 Task: Add Aura Cacia Relaxing Roman Chamomile In Jojoba Oil to the cart.
Action: Mouse moved to (773, 256)
Screenshot: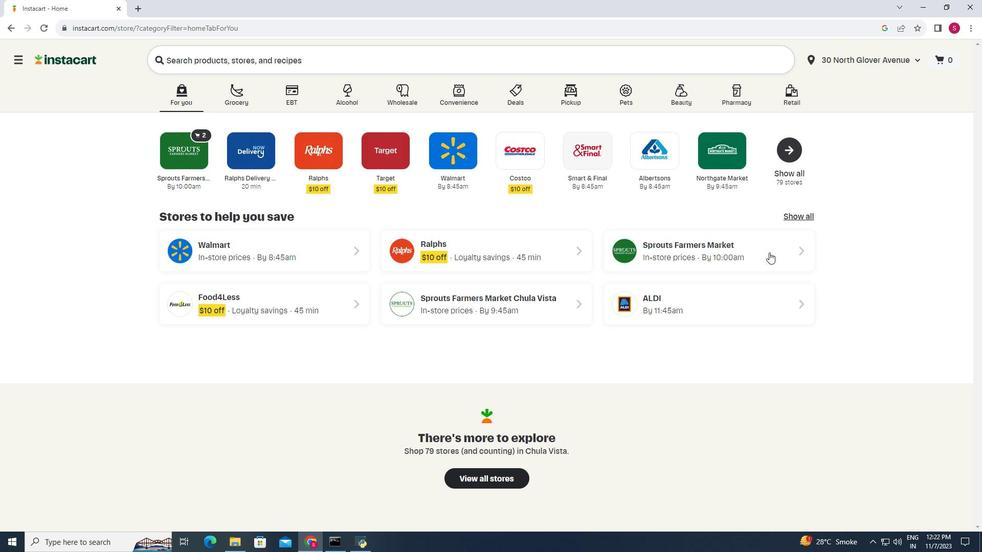 
Action: Mouse pressed left at (773, 256)
Screenshot: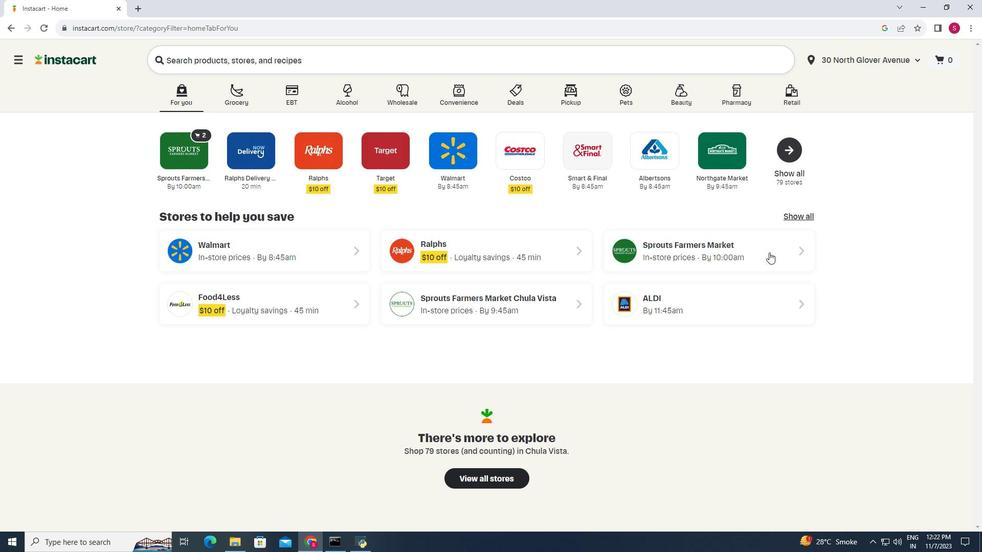 
Action: Mouse moved to (95, 364)
Screenshot: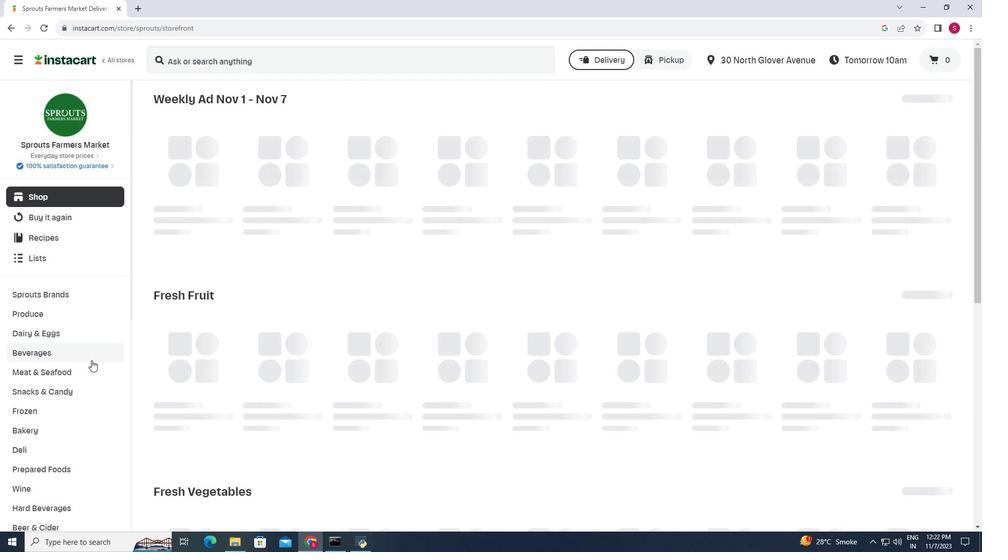 
Action: Mouse scrolled (95, 363) with delta (0, 0)
Screenshot: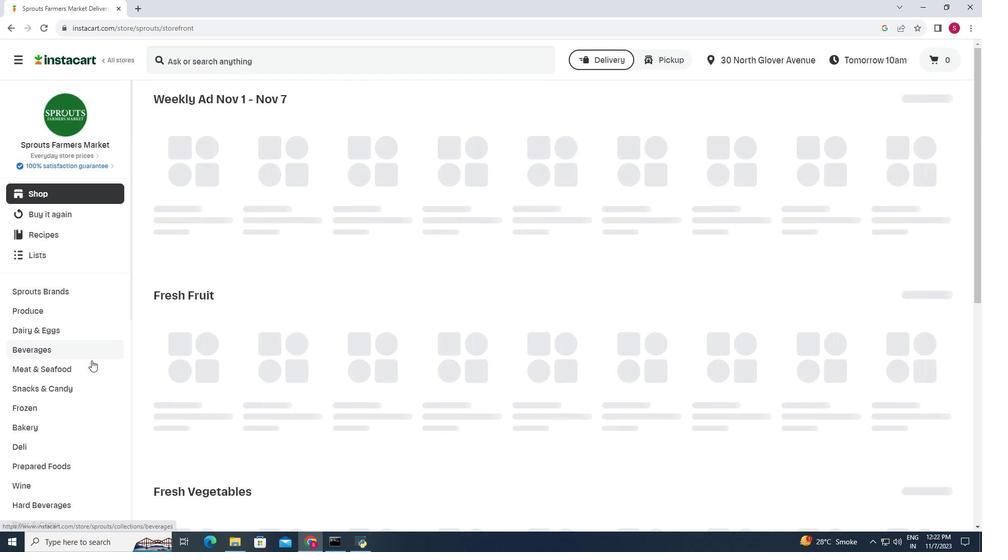 
Action: Mouse scrolled (95, 363) with delta (0, 0)
Screenshot: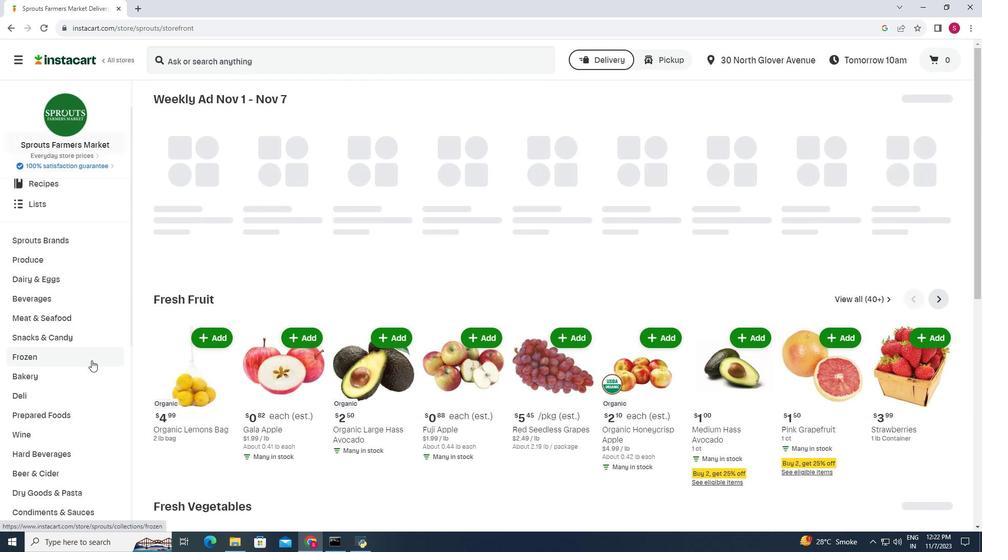 
Action: Mouse scrolled (95, 363) with delta (0, 0)
Screenshot: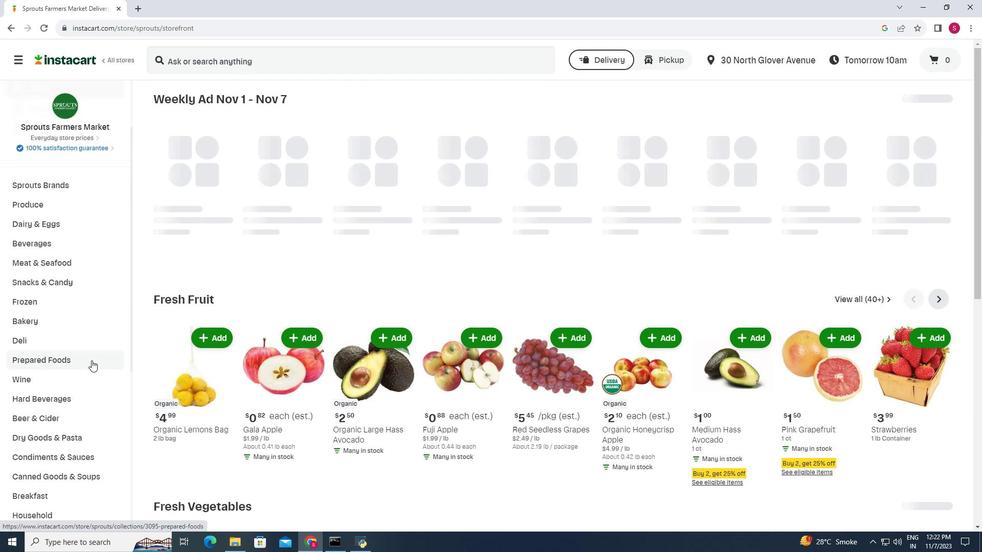 
Action: Mouse scrolled (95, 363) with delta (0, 0)
Screenshot: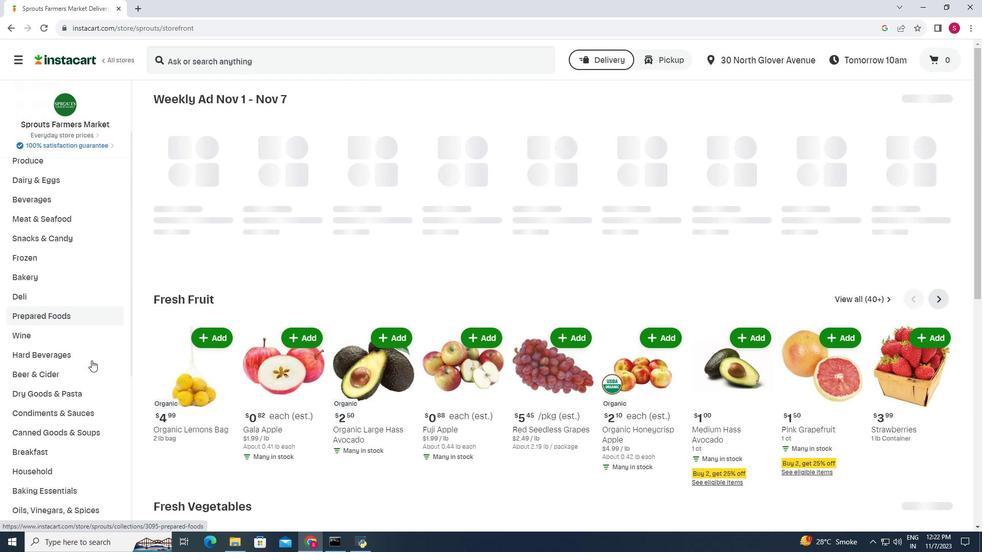 
Action: Mouse moved to (72, 419)
Screenshot: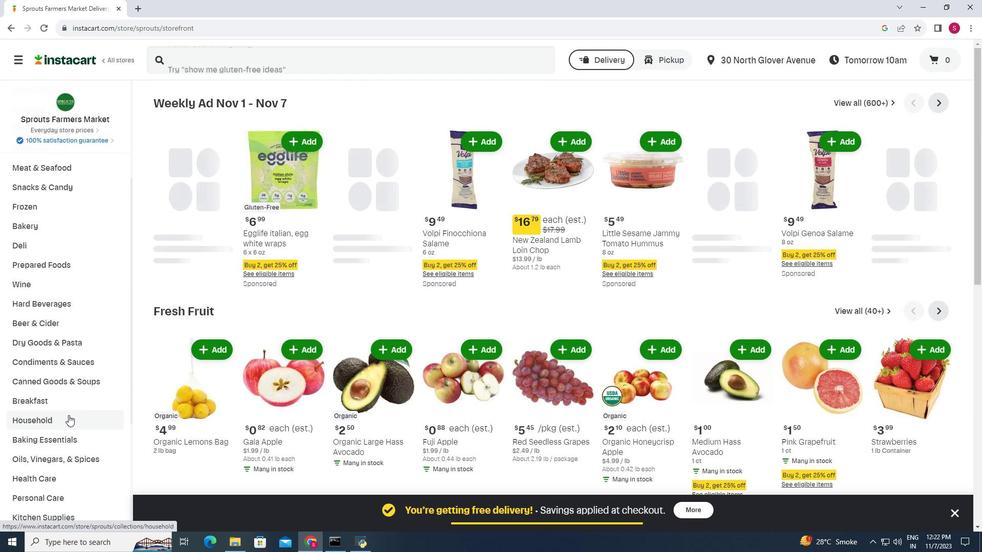 
Action: Mouse pressed left at (72, 419)
Screenshot: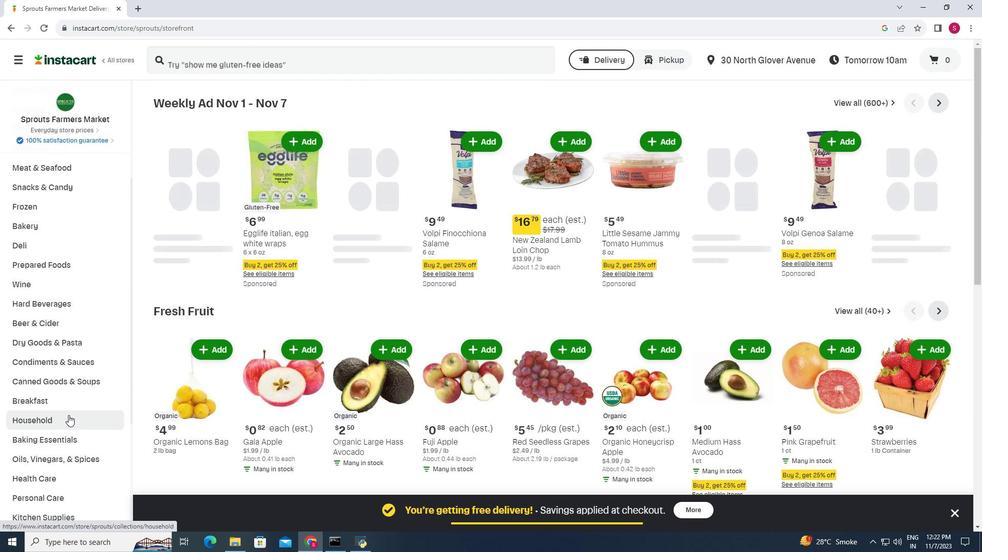 
Action: Mouse moved to (584, 121)
Screenshot: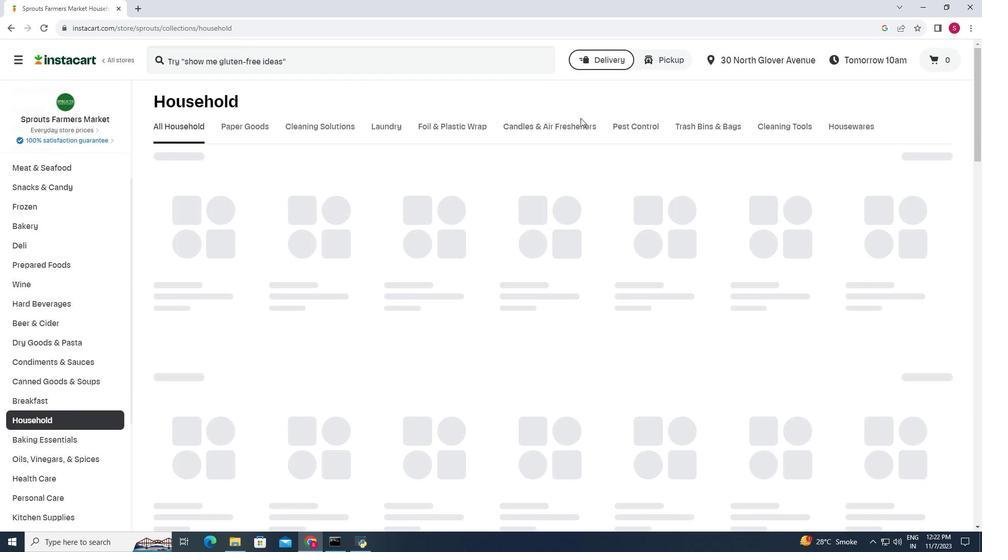 
Action: Mouse pressed left at (584, 121)
Screenshot: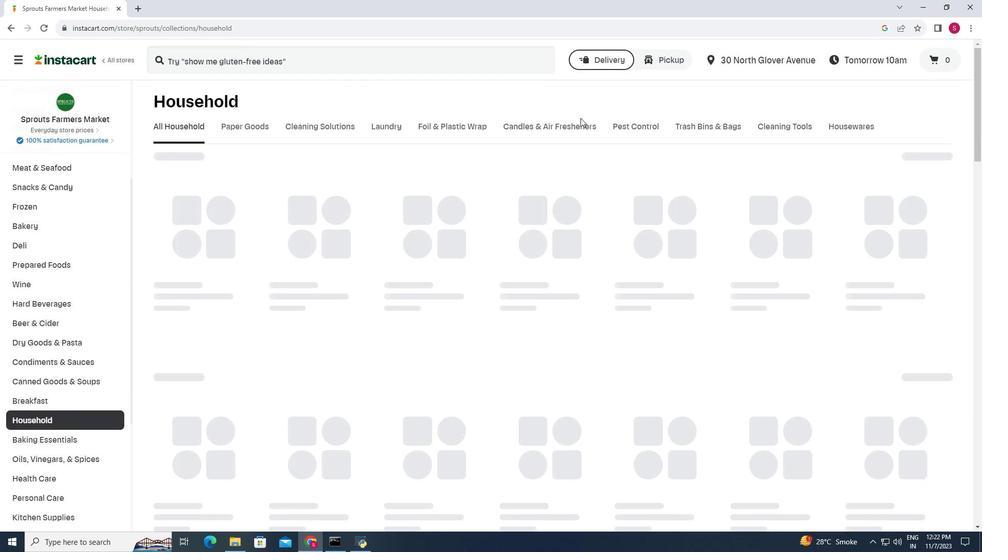 
Action: Mouse moved to (579, 128)
Screenshot: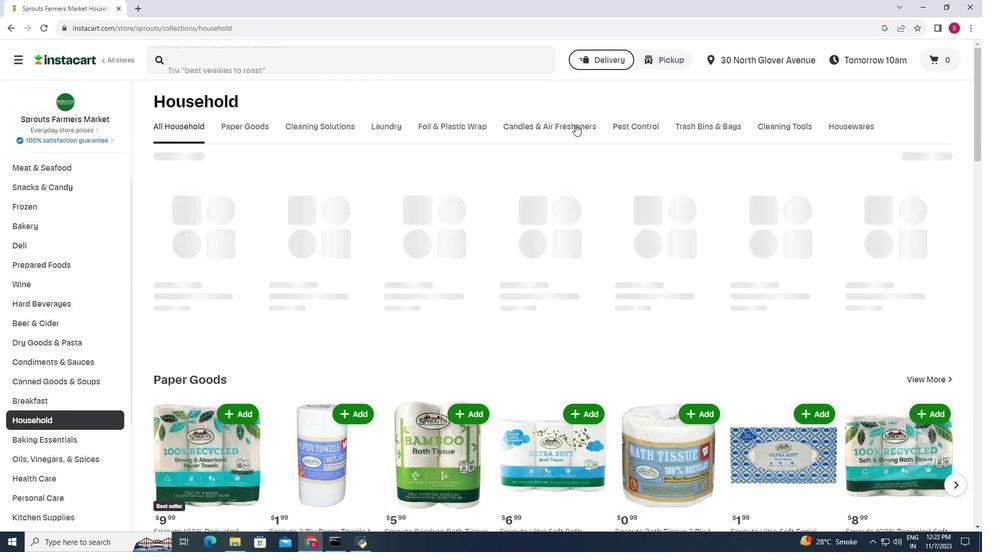 
Action: Mouse pressed left at (579, 128)
Screenshot: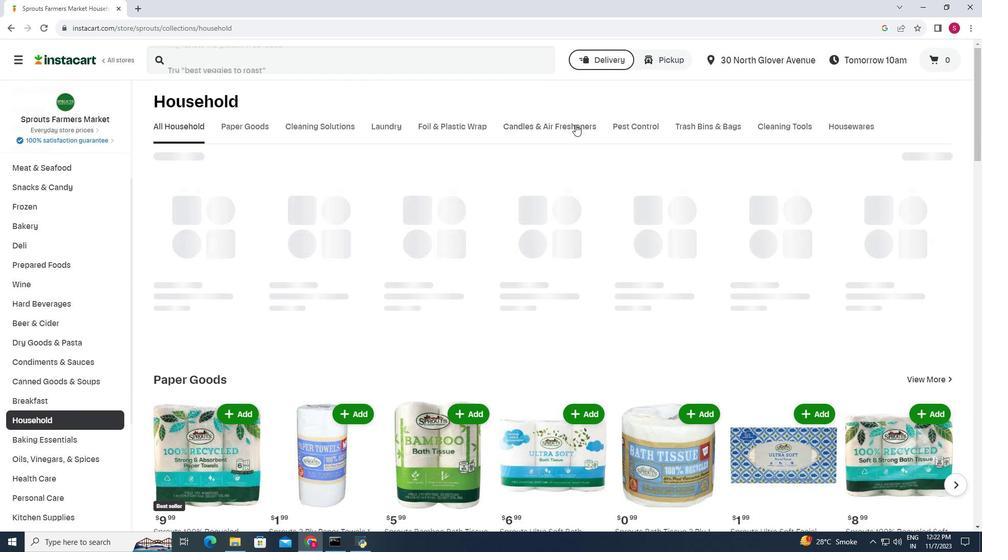 
Action: Mouse moved to (327, 61)
Screenshot: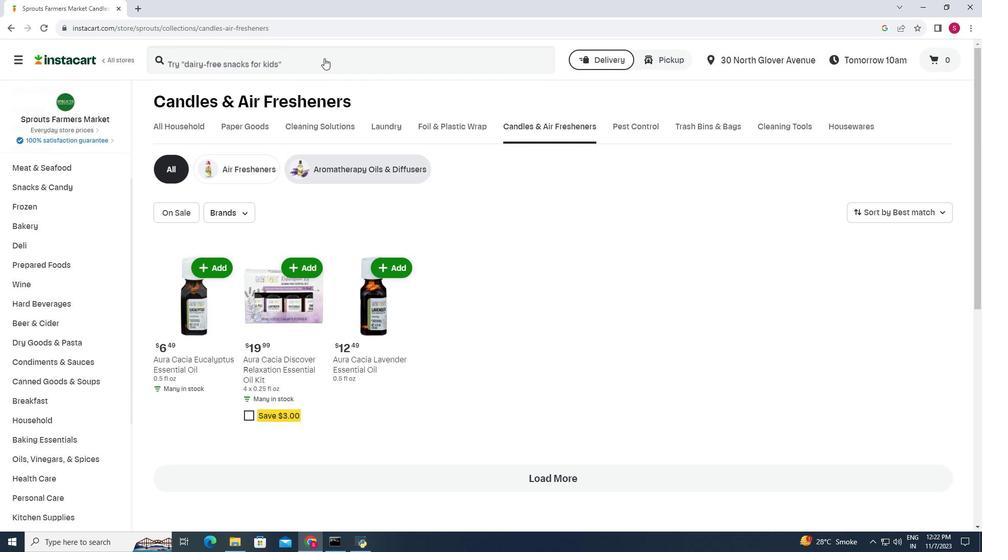 
Action: Mouse pressed left at (327, 61)
Screenshot: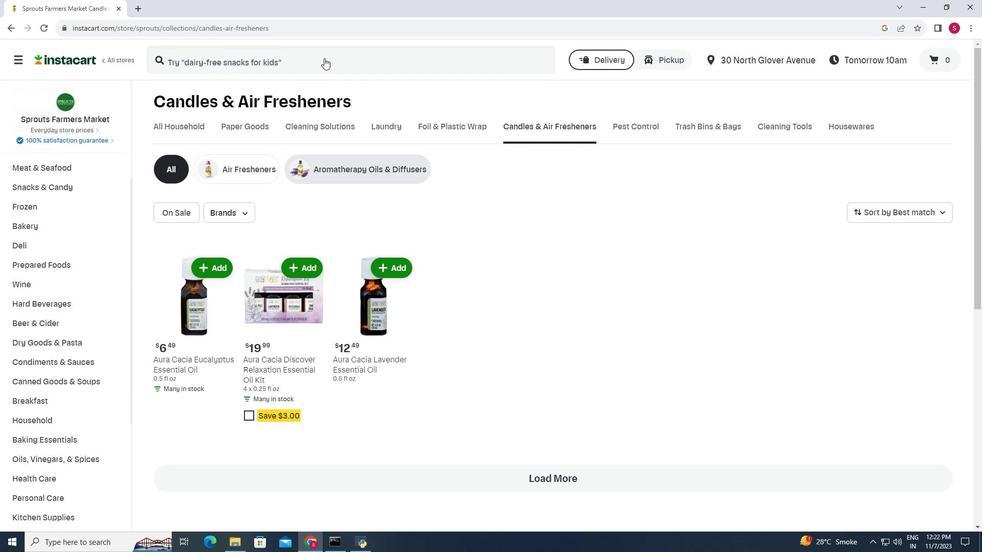 
Action: Mouse moved to (296, 71)
Screenshot: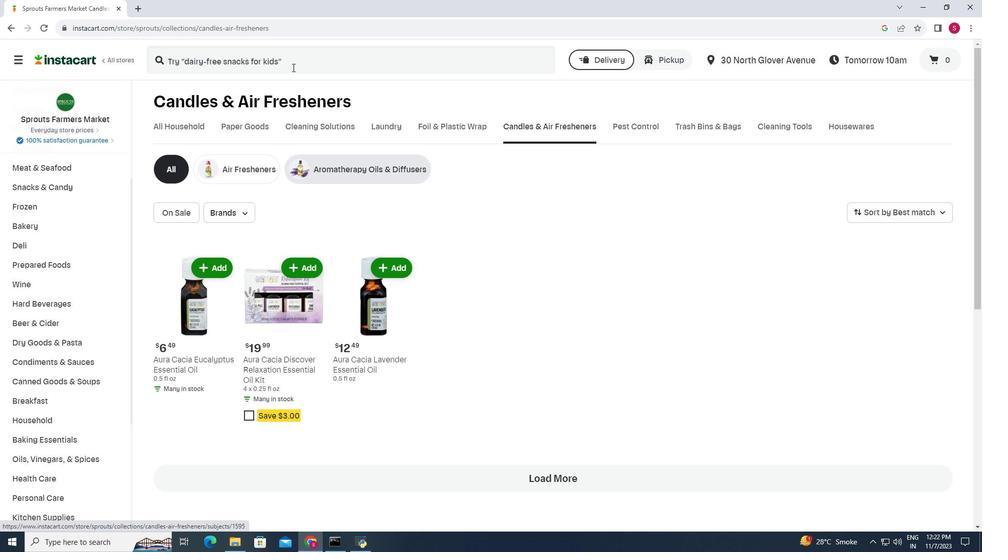 
Action: Mouse pressed left at (296, 71)
Screenshot: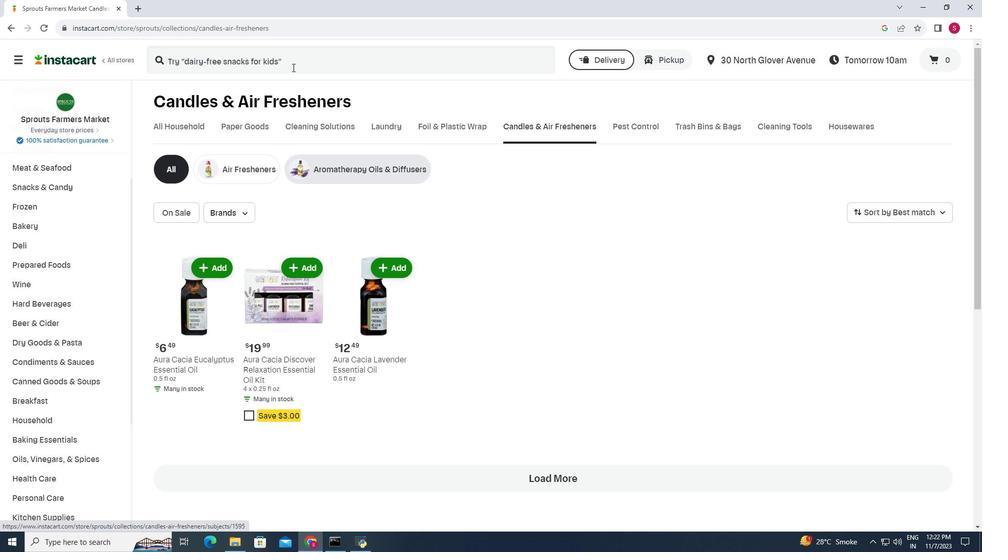 
Action: Mouse moved to (294, 67)
Screenshot: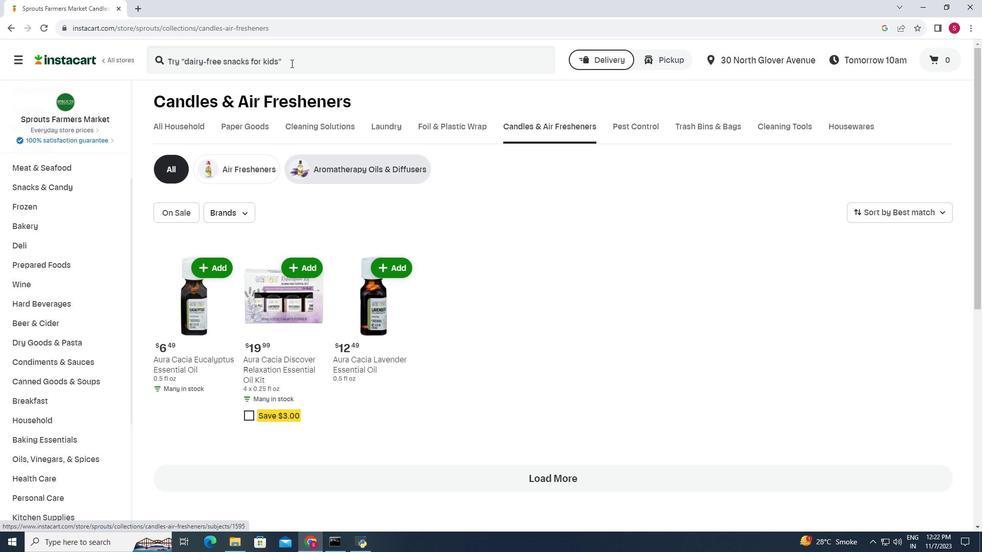 
Action: Mouse pressed left at (294, 67)
Screenshot: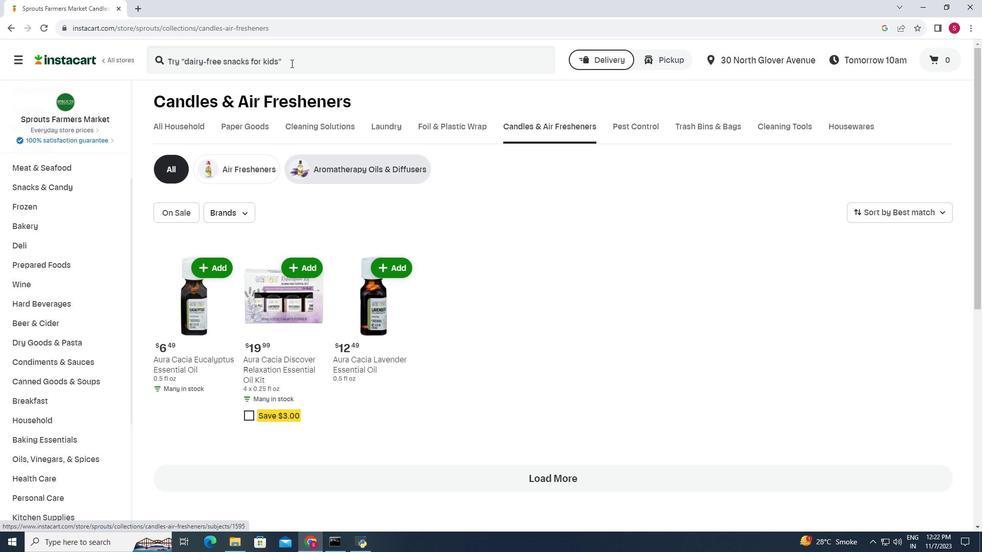 
Action: Mouse moved to (276, 50)
Screenshot: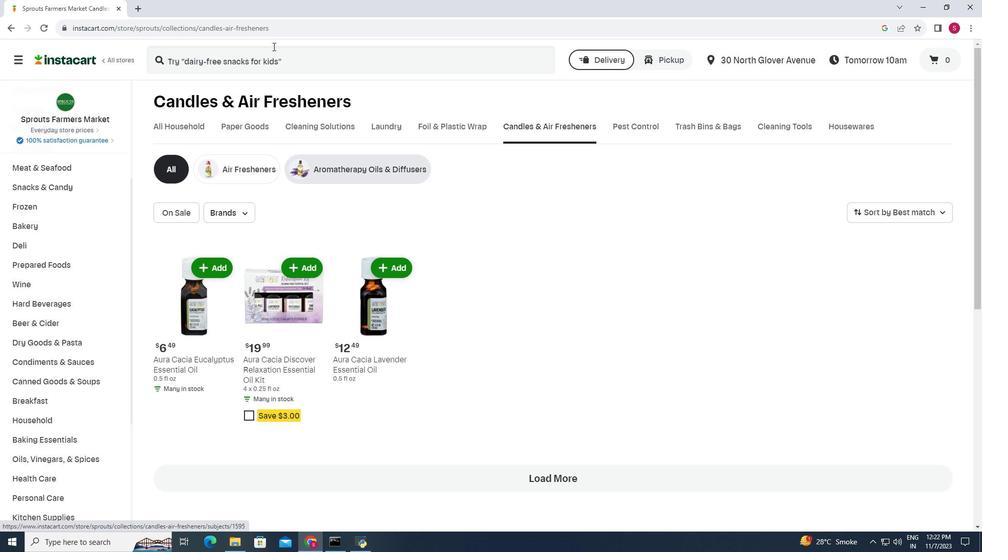 
Action: Key pressed <Key.shift>Aura<Key.space><Key.shift>Cacia<Key.space><Key.shift>Relaxing<Key.space><Key.shift>Roman<Key.space><Key.shift>Chamomile<Key.space>i<Key.backspace><Key.shift>In<Key.space><Key.shift>Jojoba<Key.space><Key.shift>Oil<Key.enter>
Screenshot: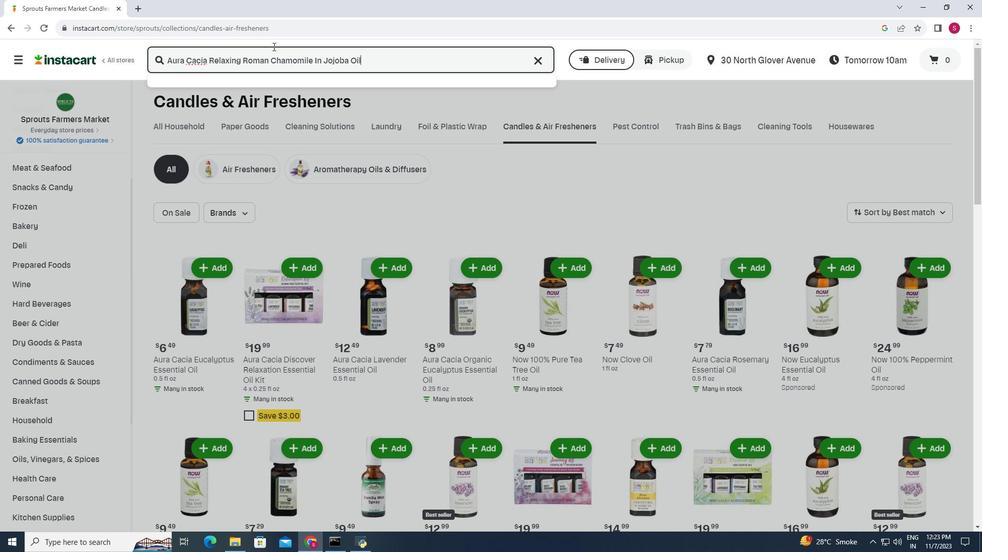 
Action: Mouse moved to (322, 205)
Screenshot: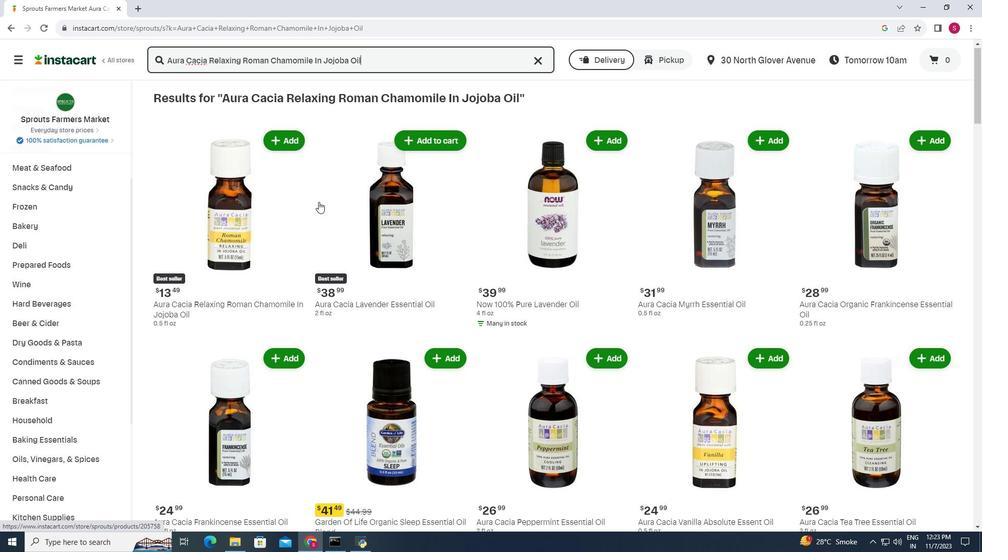 
Action: Mouse scrolled (322, 205) with delta (0, 0)
Screenshot: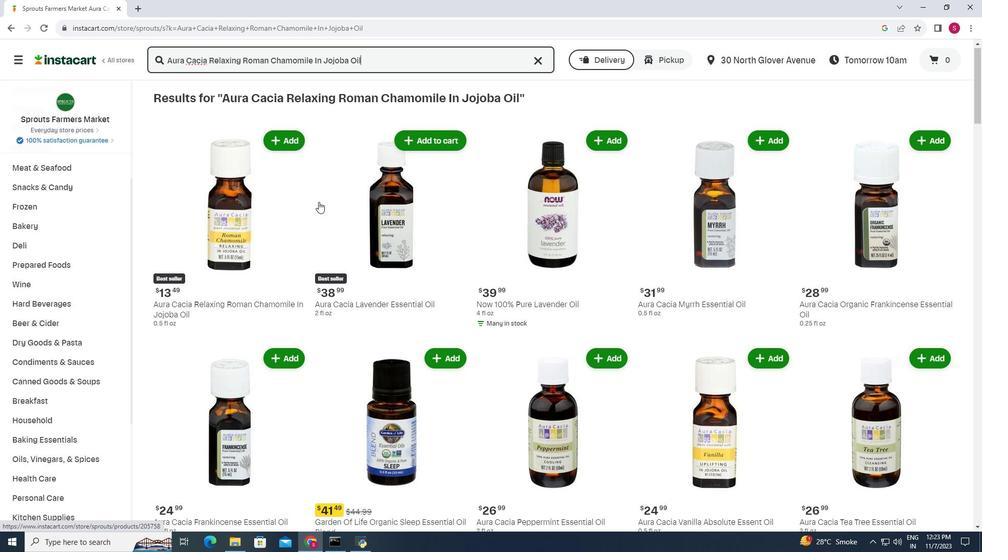 
Action: Mouse scrolled (322, 206) with delta (0, 0)
Screenshot: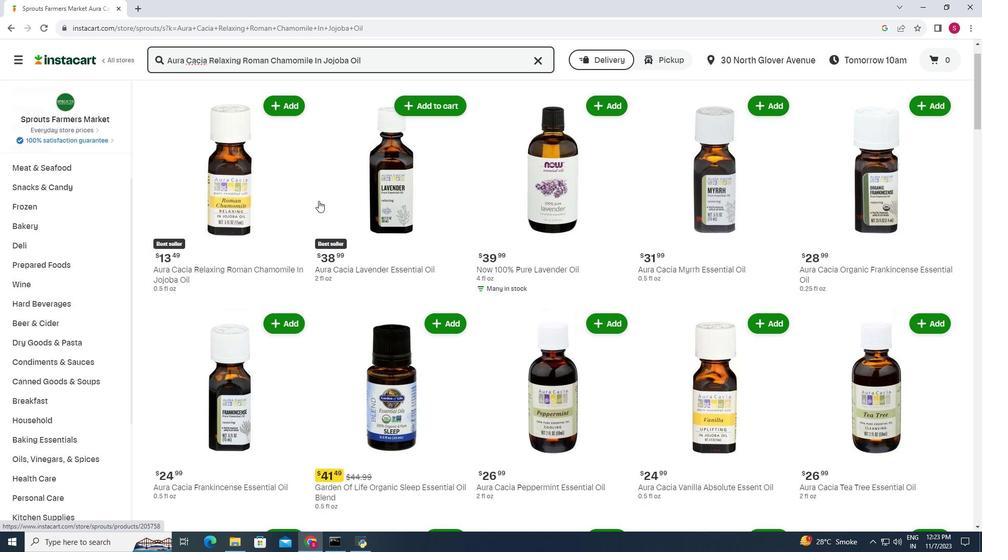 
Action: Mouse moved to (297, 152)
Screenshot: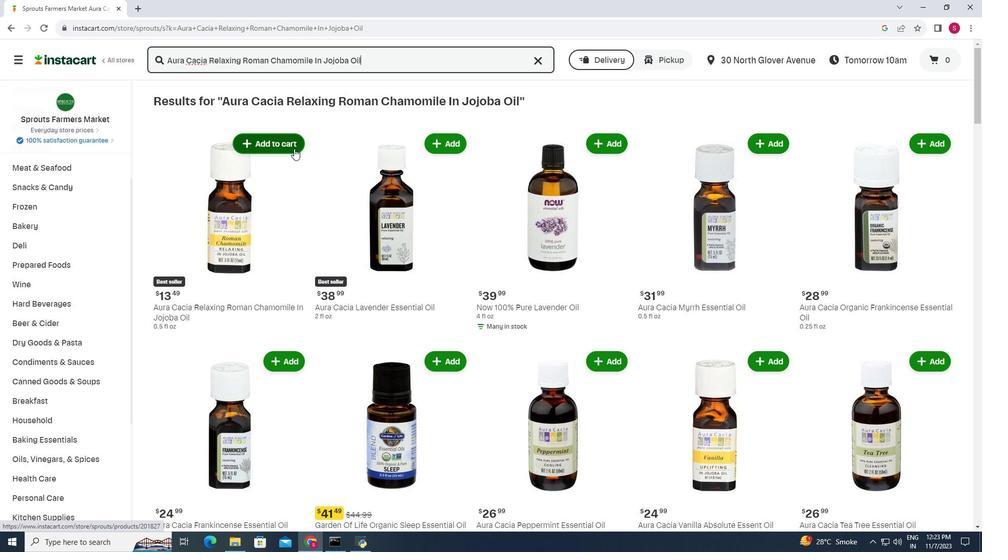 
Action: Mouse pressed left at (297, 152)
Screenshot: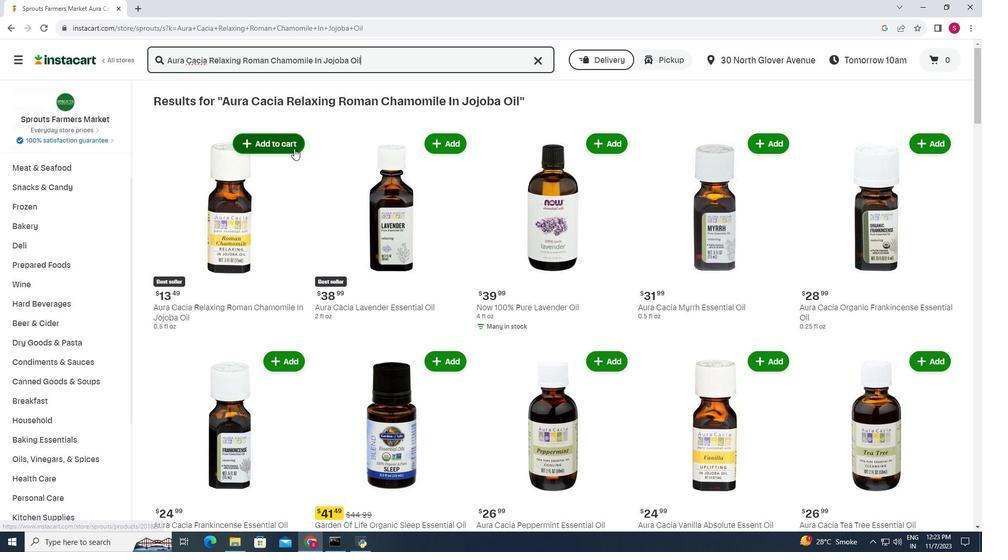 
Action: Mouse moved to (317, 130)
Screenshot: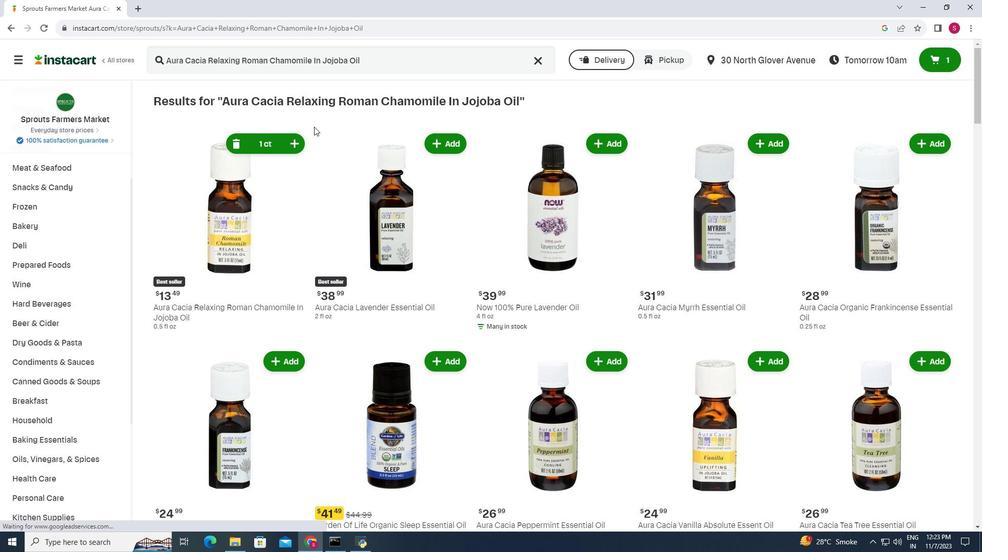 
